 Task: visit on peoples page and checked how many employees works in Bank of America
Action: Mouse moved to (393, 424)
Screenshot: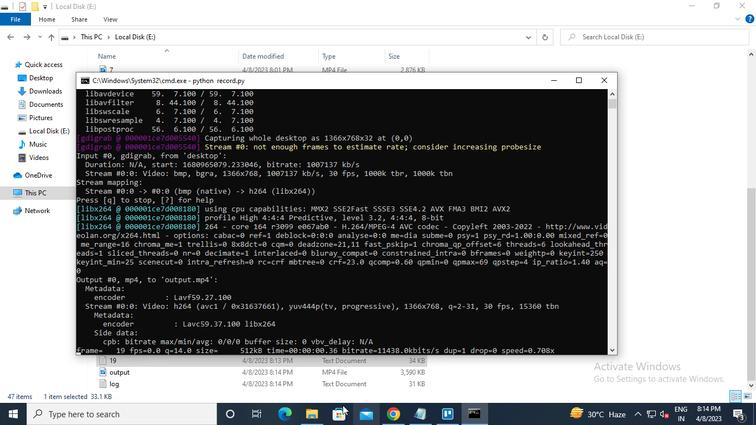
Action: Mouse pressed left at (393, 424)
Screenshot: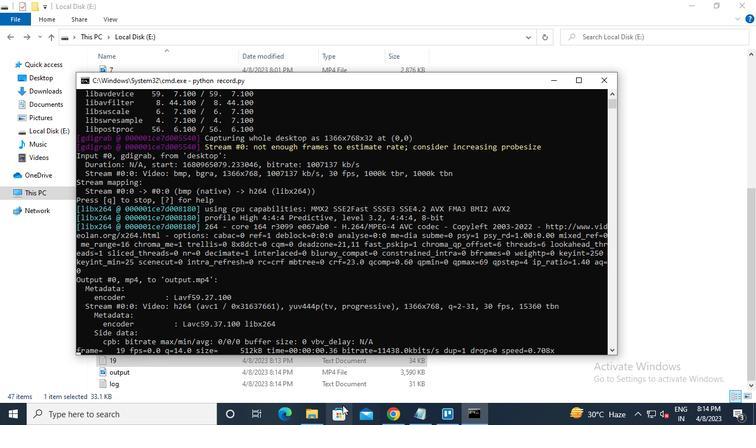 
Action: Mouse moved to (181, 74)
Screenshot: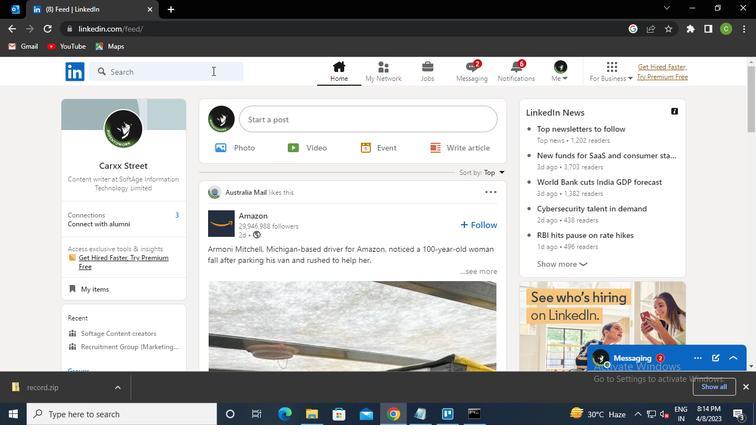 
Action: Mouse pressed left at (181, 74)
Screenshot: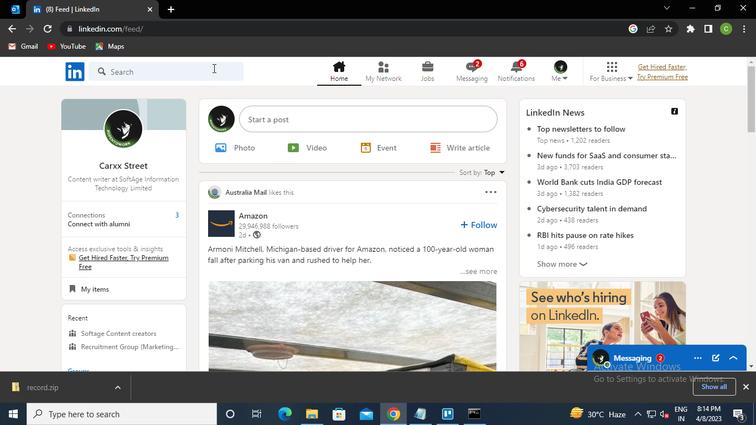 
Action: Keyboard b
Screenshot: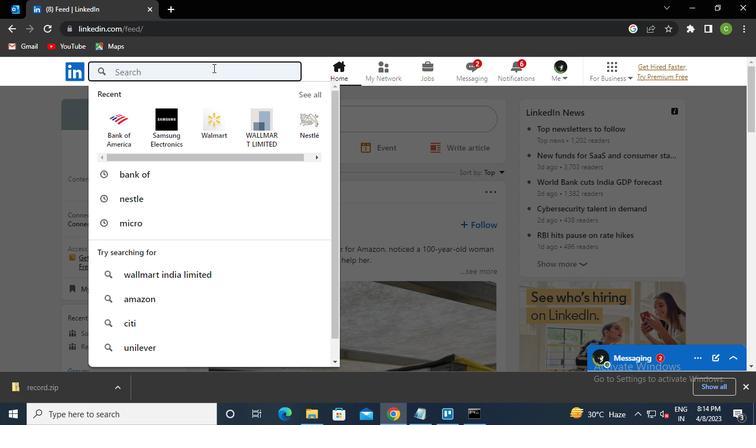
Action: Keyboard a
Screenshot: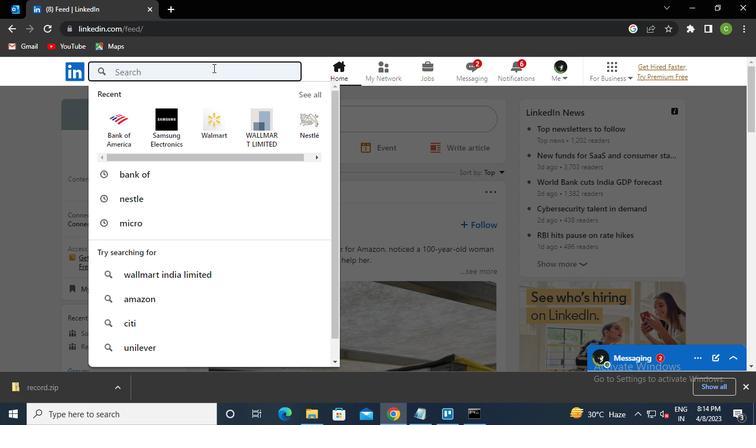
Action: Keyboard n
Screenshot: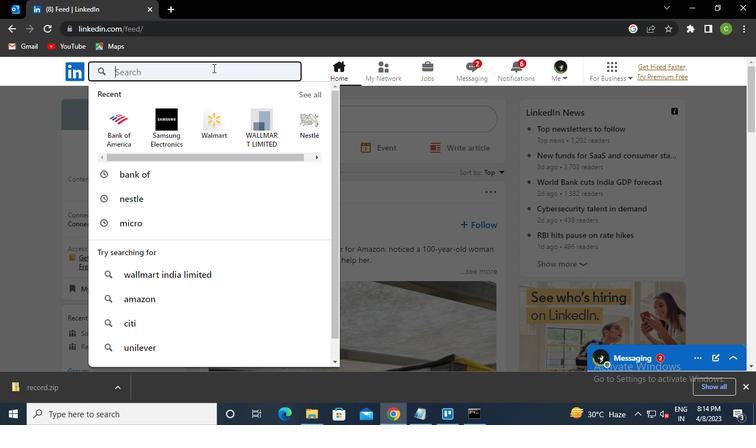 
Action: Keyboard k
Screenshot: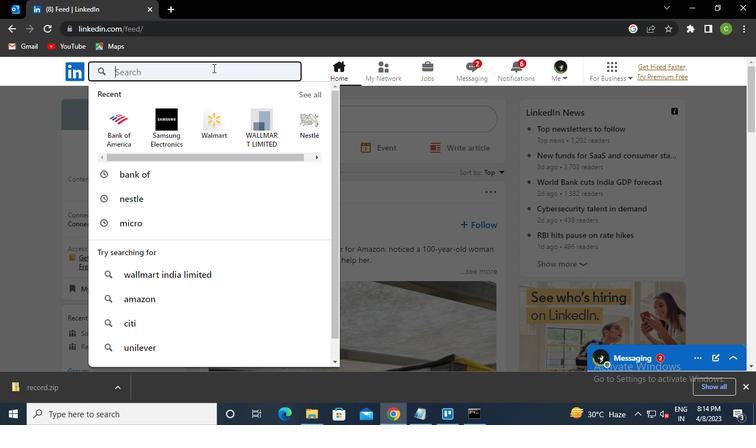 
Action: Keyboard Key.space
Screenshot: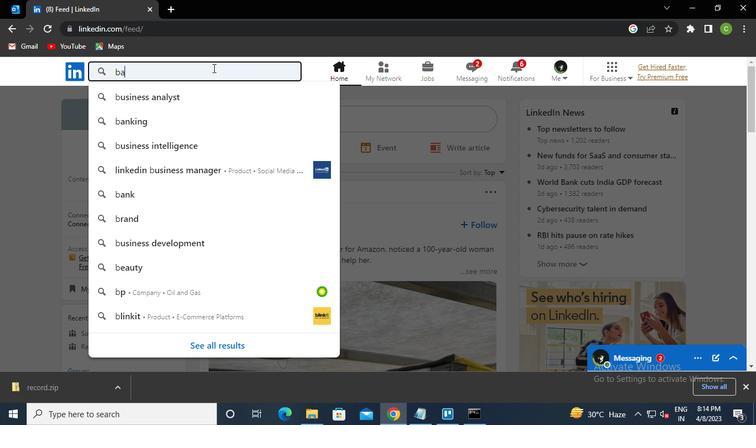 
Action: Keyboard Key.down
Screenshot: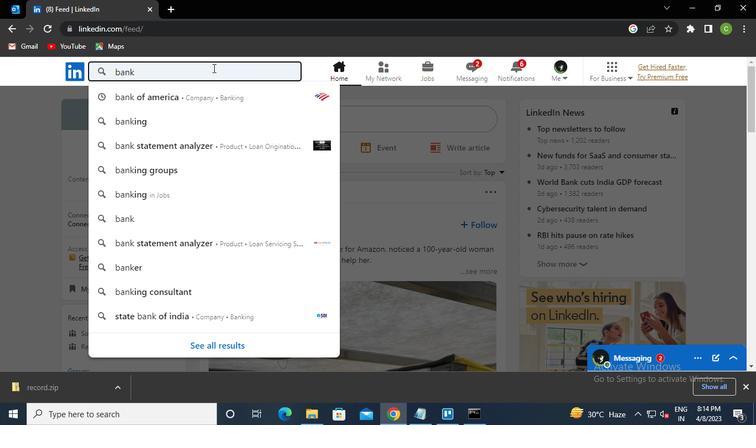 
Action: Keyboard Key.enter
Screenshot: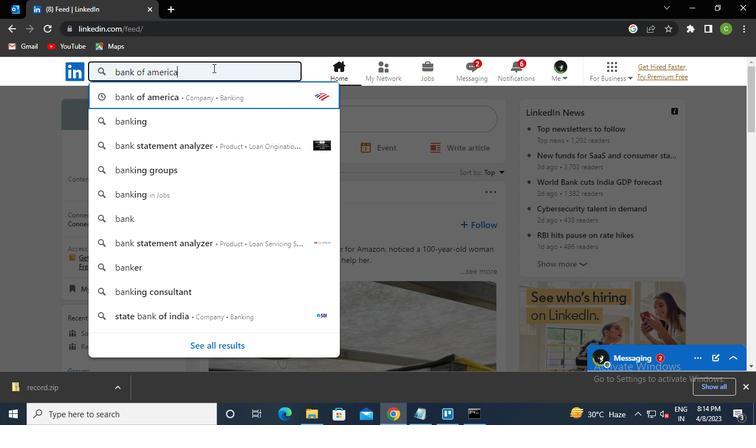 
Action: Mouse moved to (357, 212)
Screenshot: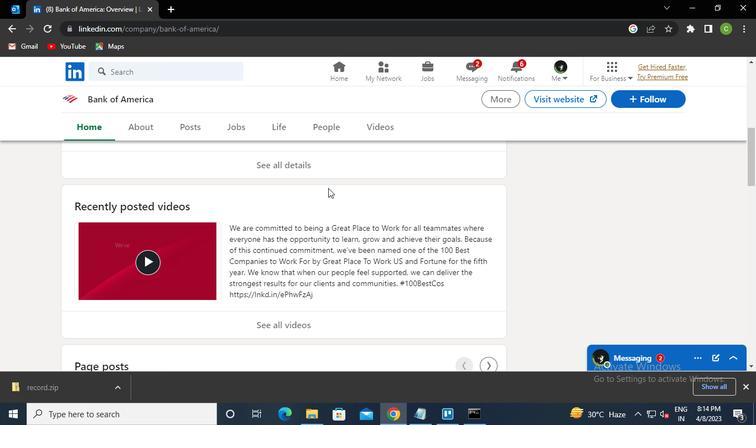 
Action: Mouse pressed left at (357, 212)
Screenshot: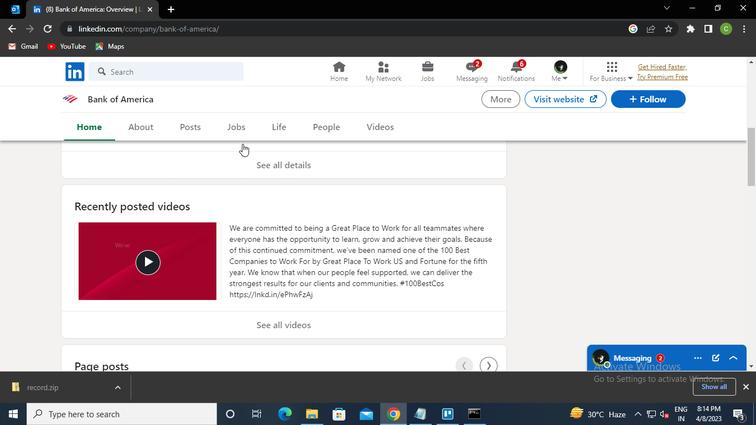 
Action: Mouse moved to (215, 203)
Screenshot: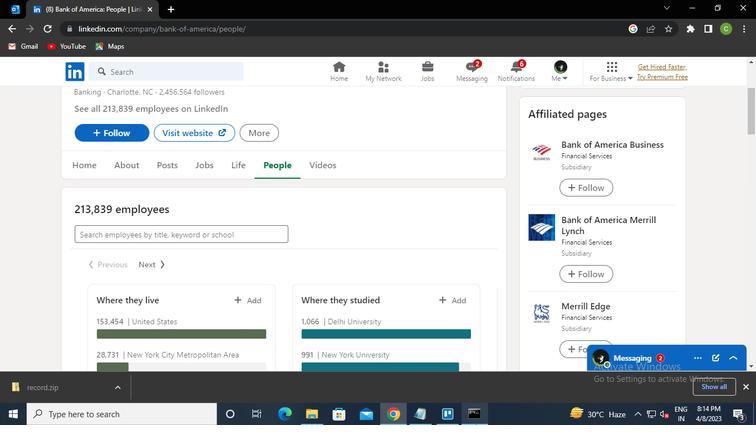 
Action: Mouse pressed left at (215, 203)
Screenshot: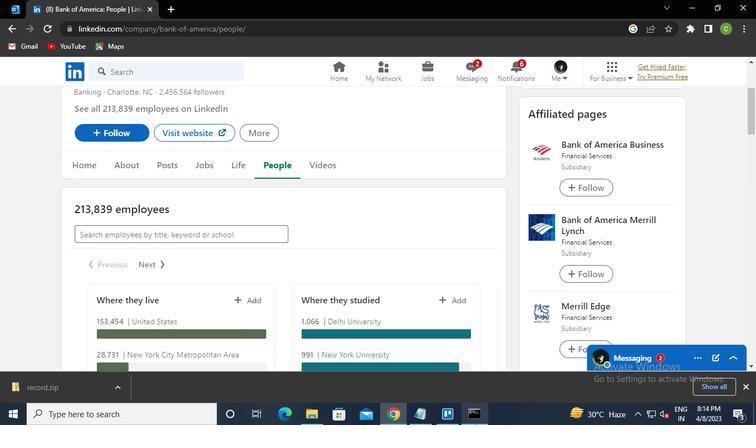 
Action: Mouse moved to (282, 202)
Screenshot: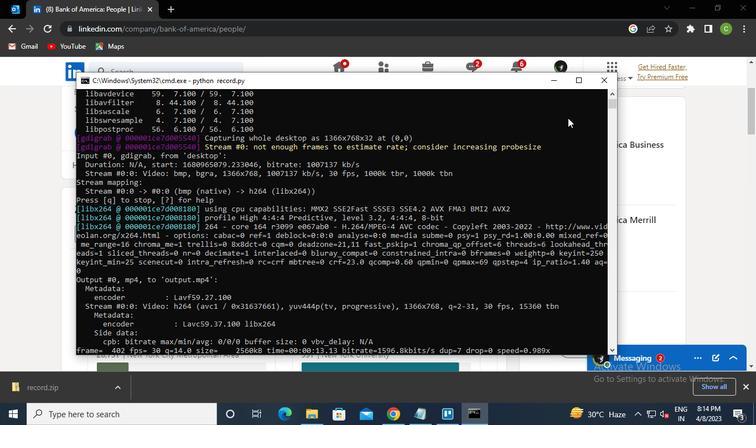 
Action: Mouse pressed left at (282, 202)
Screenshot: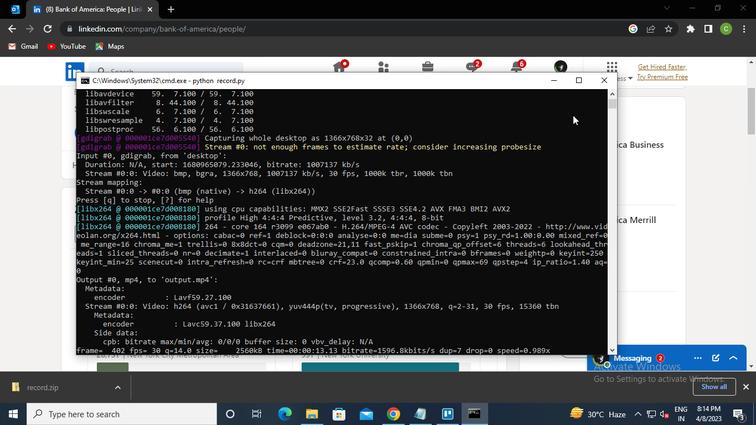 
Action: Mouse moved to (477, 423)
Screenshot: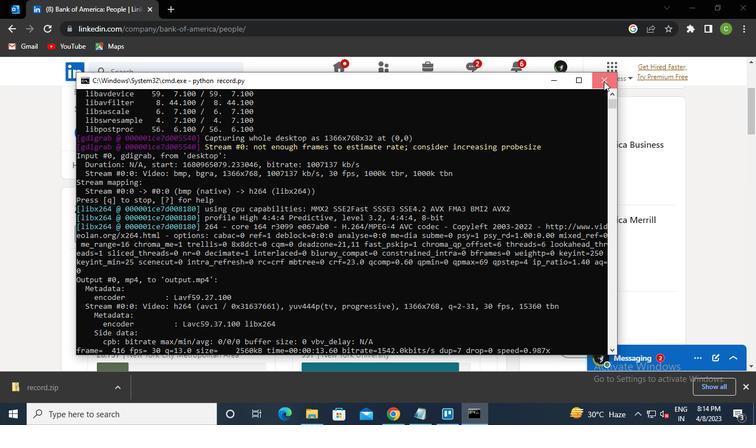 
Action: Mouse pressed left at (477, 423)
Screenshot: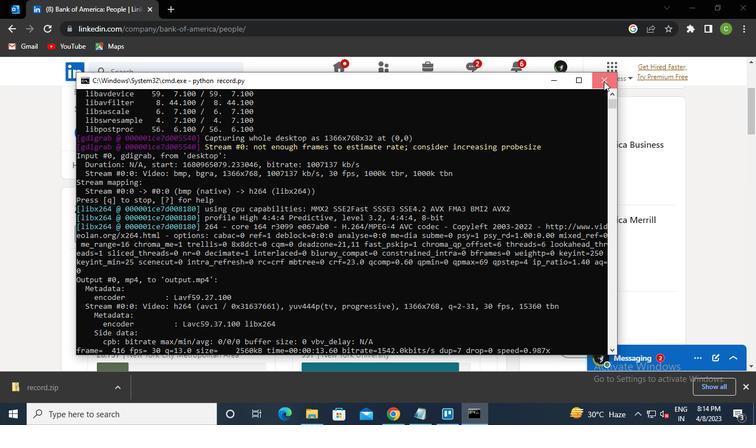 
Action: Mouse moved to (593, 68)
Screenshot: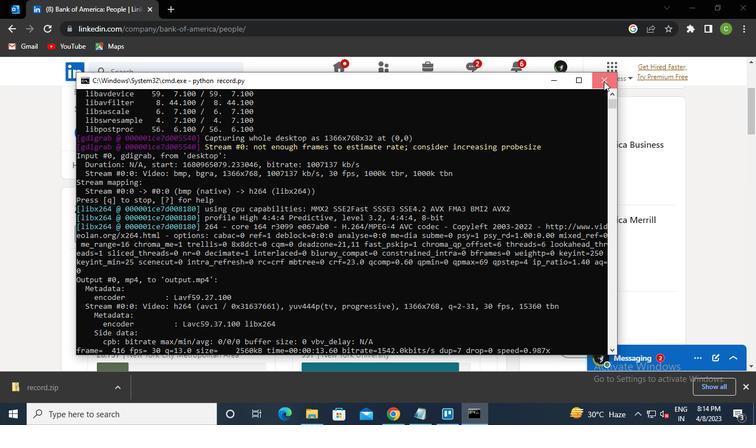 
Action: Mouse pressed left at (593, 68)
Screenshot: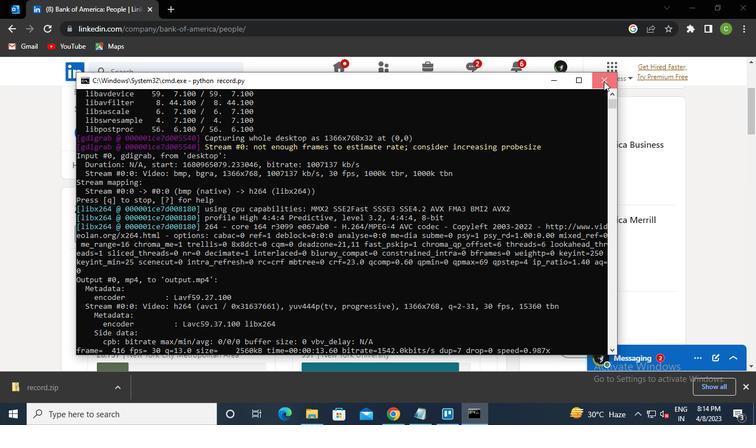 
Action: Mouse moved to (390, 413)
Screenshot: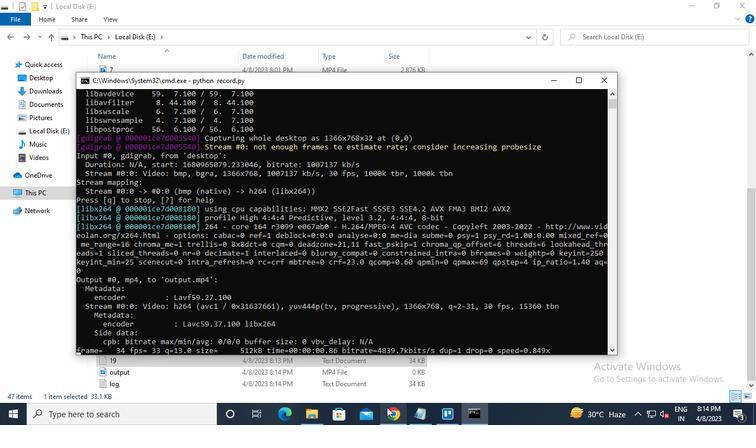 
Action: Mouse pressed left at (390, 413)
Screenshot: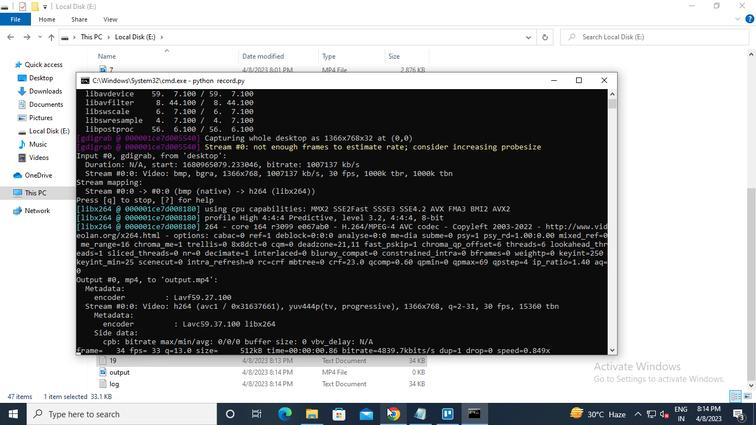 
Action: Mouse moved to (213, 68)
Screenshot: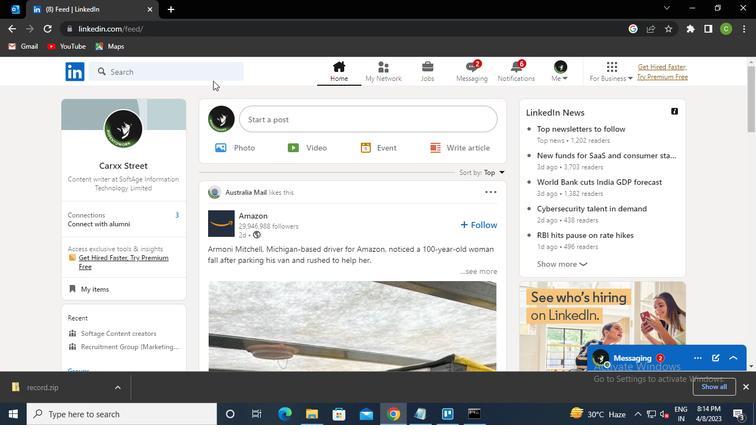 
Action: Mouse pressed left at (213, 68)
Screenshot: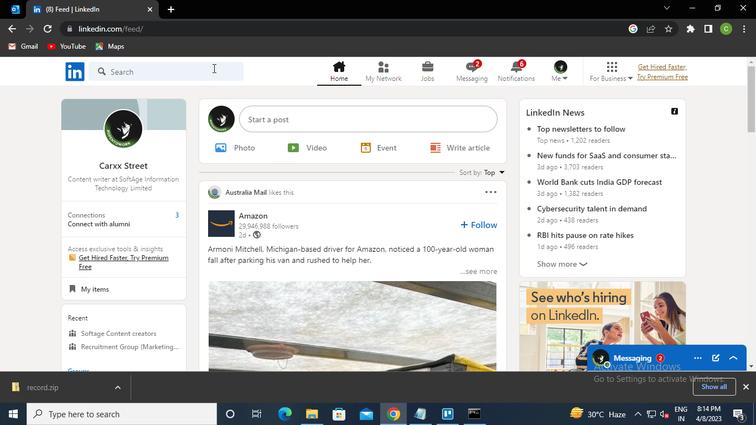 
Action: Mouse moved to (213, 68)
Screenshot: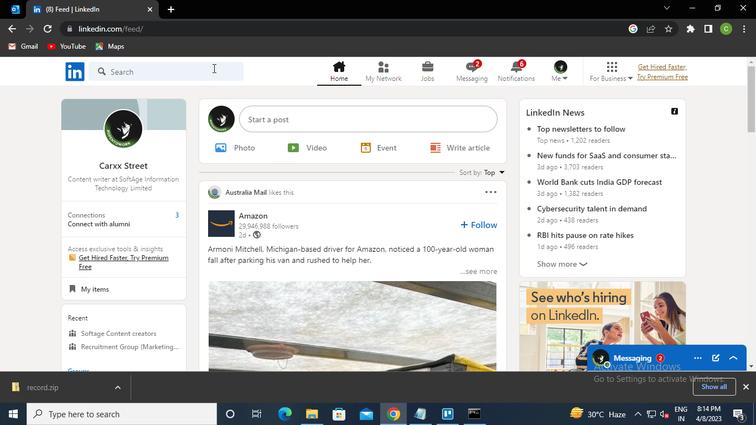 
Action: Keyboard b
Screenshot: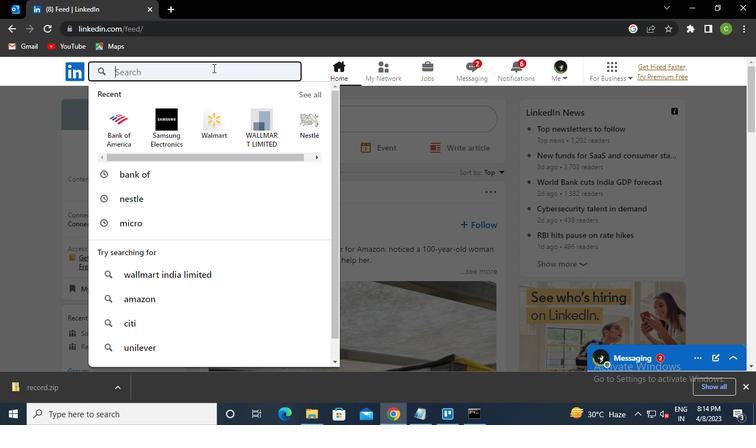 
Action: Keyboard a
Screenshot: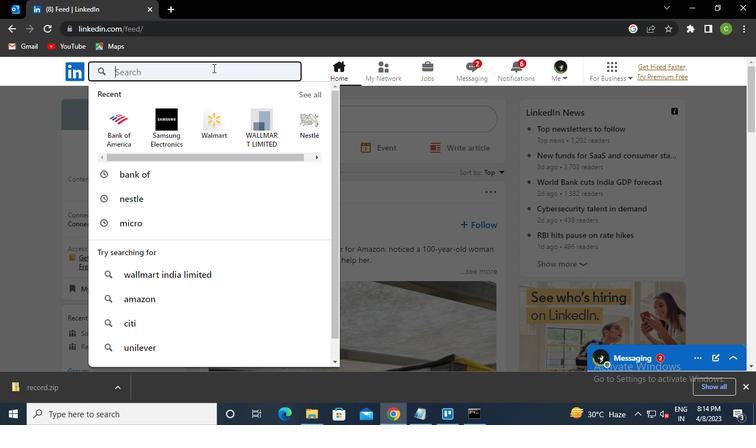 
Action: Keyboard n
Screenshot: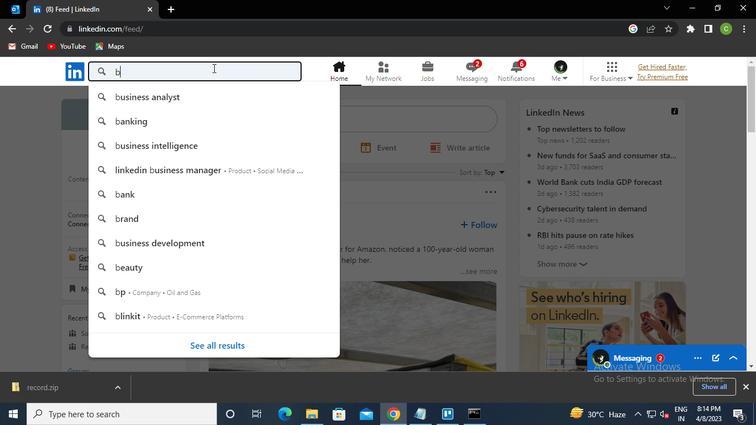 
Action: Keyboard k
Screenshot: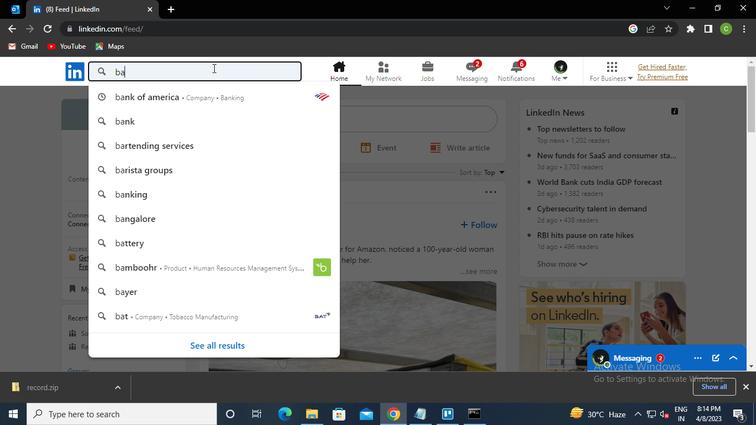 
Action: Keyboard Key.down
Screenshot: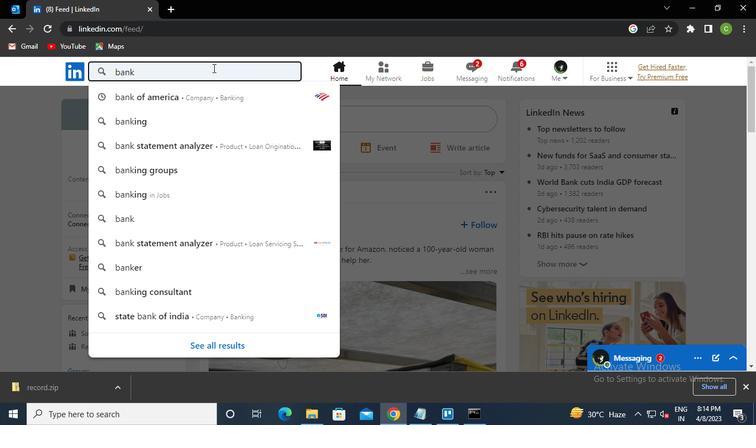 
Action: Keyboard Key.enter
Screenshot: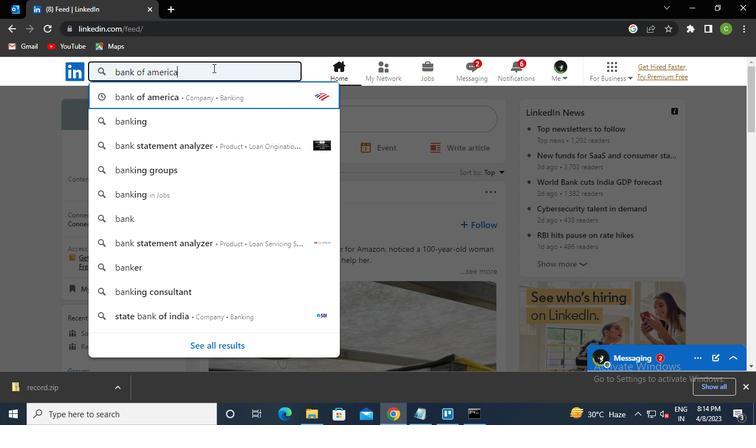 
Action: Mouse moved to (342, 211)
Screenshot: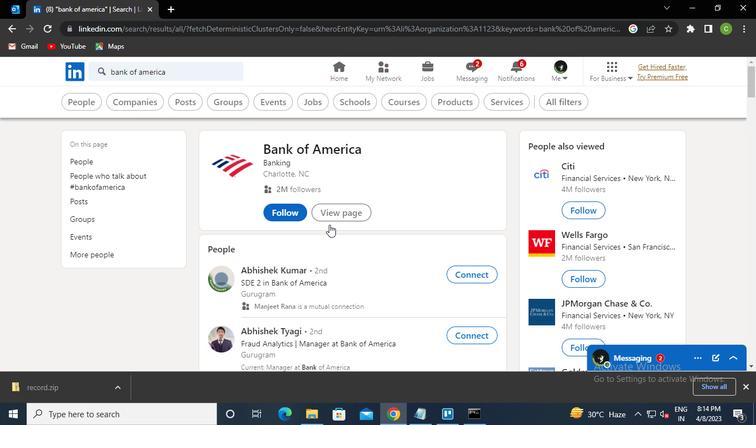 
Action: Mouse pressed left at (342, 211)
Screenshot: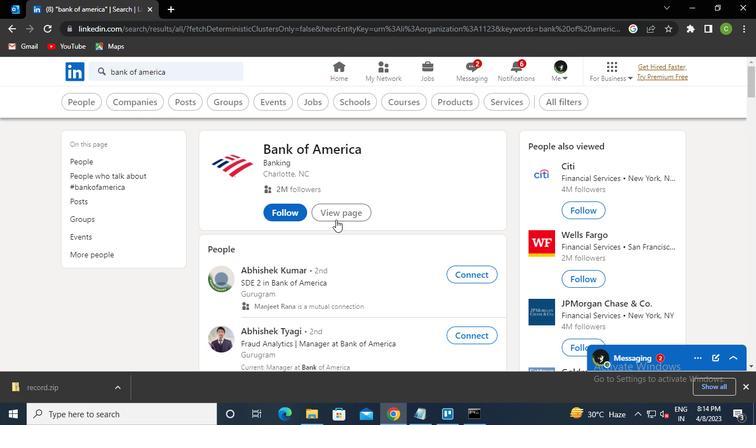 
Action: Mouse moved to (330, 125)
Screenshot: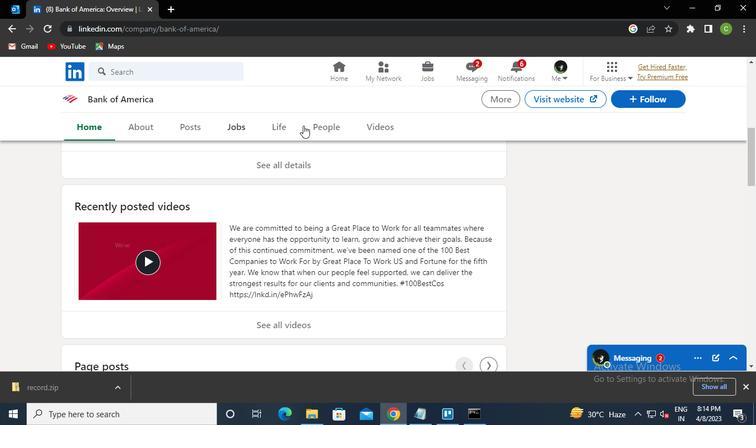 
Action: Mouse pressed left at (330, 125)
Screenshot: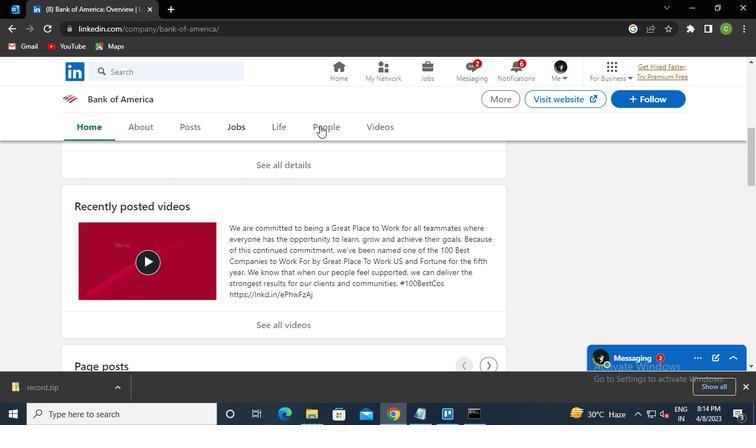 
Action: Mouse moved to (476, 424)
Screenshot: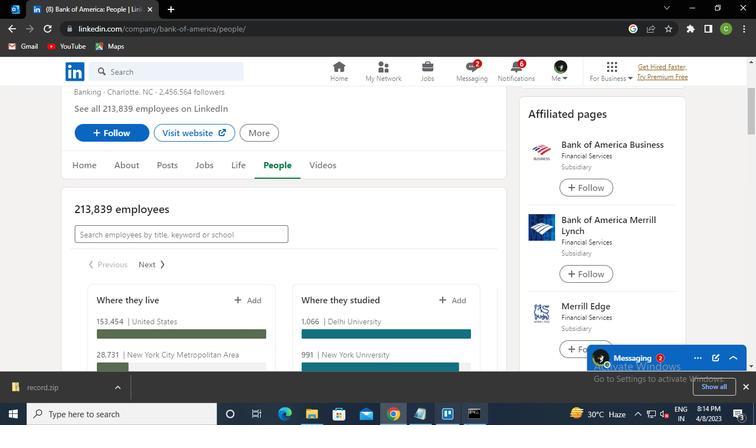 
Action: Mouse pressed left at (476, 424)
Screenshot: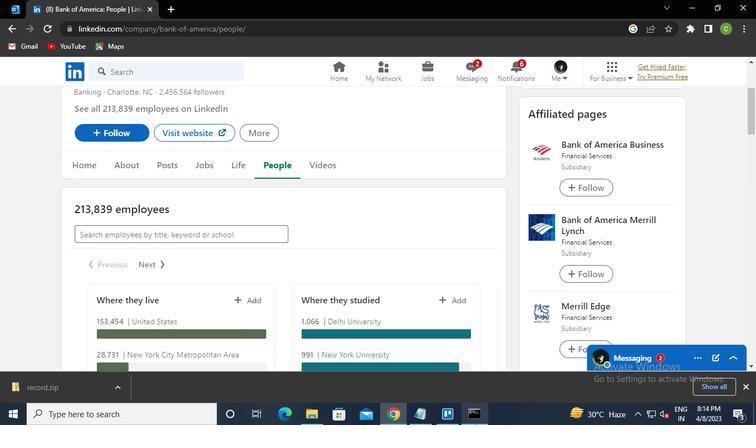 
Action: Mouse moved to (604, 81)
Screenshot: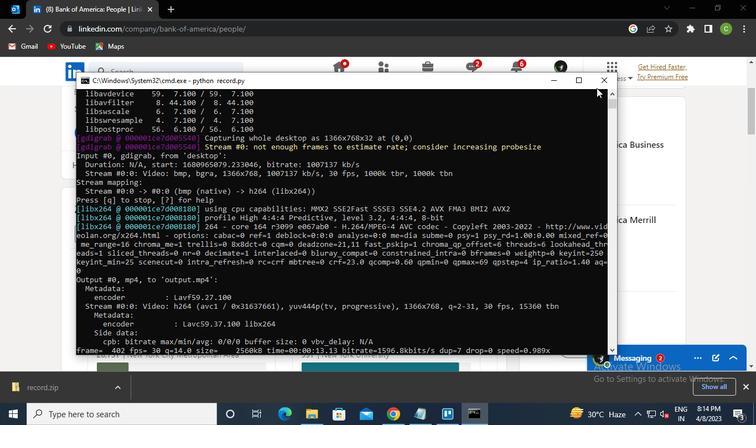 
Action: Mouse pressed left at (604, 81)
Screenshot: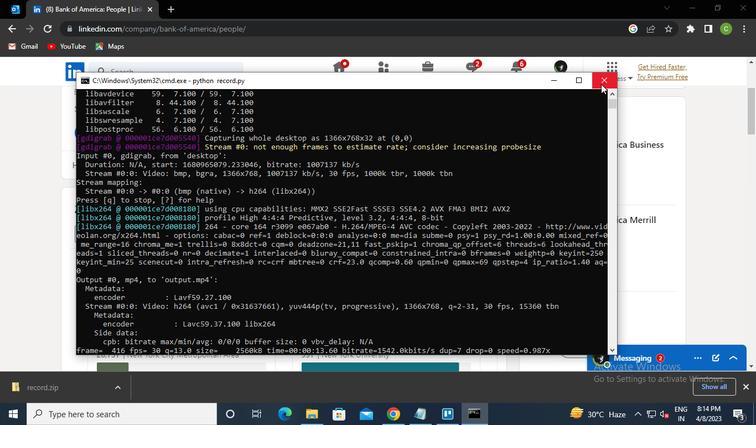 
